 Task: Open a blank worksheet and write heading  Expense ManagerAdd Datesin a column and its values below  '2023-05-01, 2023-05-03, 2023-05-05, 2023-05-10, 2023-05-15, 2023-05-20, 2023-05-25 & 2023-05-31'Add Categories in next column and its values below  Food, Transportation, Utilities, Food, Housing, Entertainment, Utilities & FoodAdd Descriptionsin next column and its values below  Grocery Store, Bus Fare, Internet Bill, Restaurant, Rent, Movie Tickets, Electricity Bill & Grocery StoreAdd Amountin next column and its values below  $50, $5, $60, $30, $800, $20, $70 & $40Save page Blaze Sales 
Action: Mouse moved to (370, 188)
Screenshot: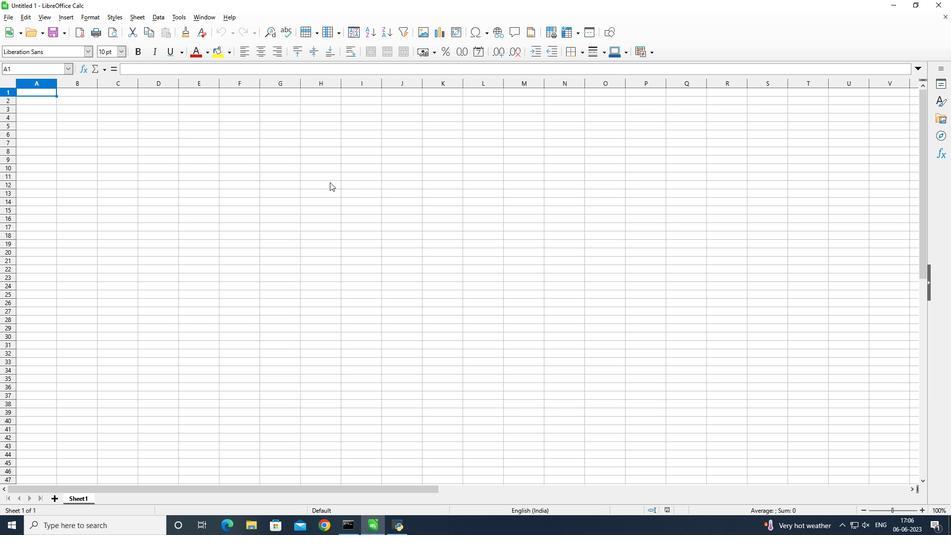 
Action: Key pressed <Key.shift><Key.shift><Key.shift>Expenses<Key.space><Key.shift><Key.shift><Key.shift><Key.shift><Key.shift>Manager<Key.enter><Key.shift><Key.shift><Key.shift><Key.shift><Key.shift><Key.shift>Date<Key.enter>2023-05-01<Key.enter>2023-05-03<Key.enter>2023-05-05<Key.enter>2023-05-10<Key.enter>2023-05-15<Key.enter>2023-05-20<Key.enter>2023-05-25<Key.enter>2023-05-31<Key.enter>
Screenshot: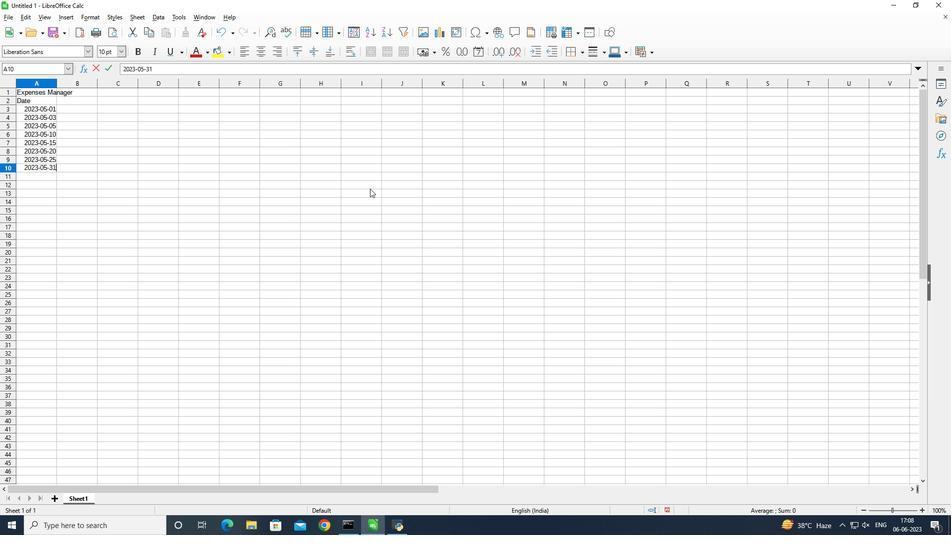 
Action: Mouse moved to (72, 102)
Screenshot: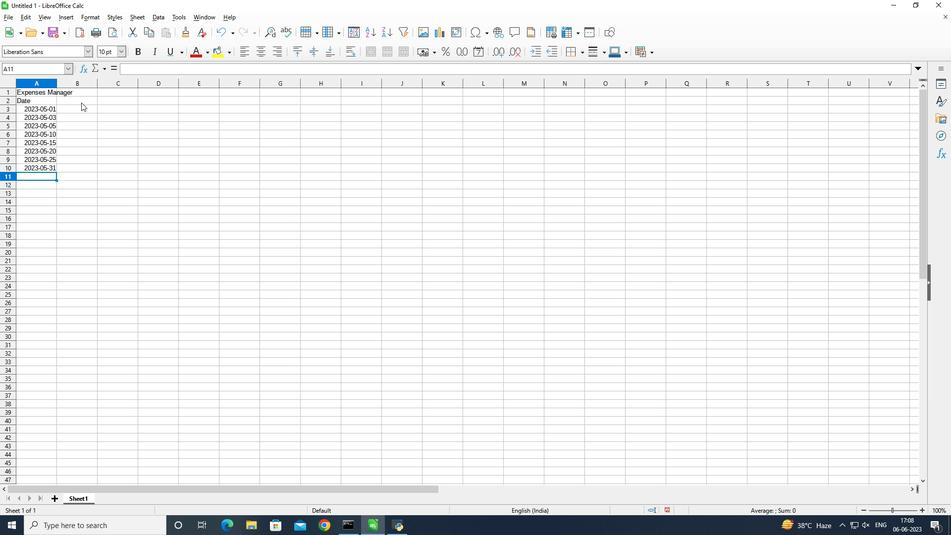 
Action: Mouse pressed left at (72, 102)
Screenshot: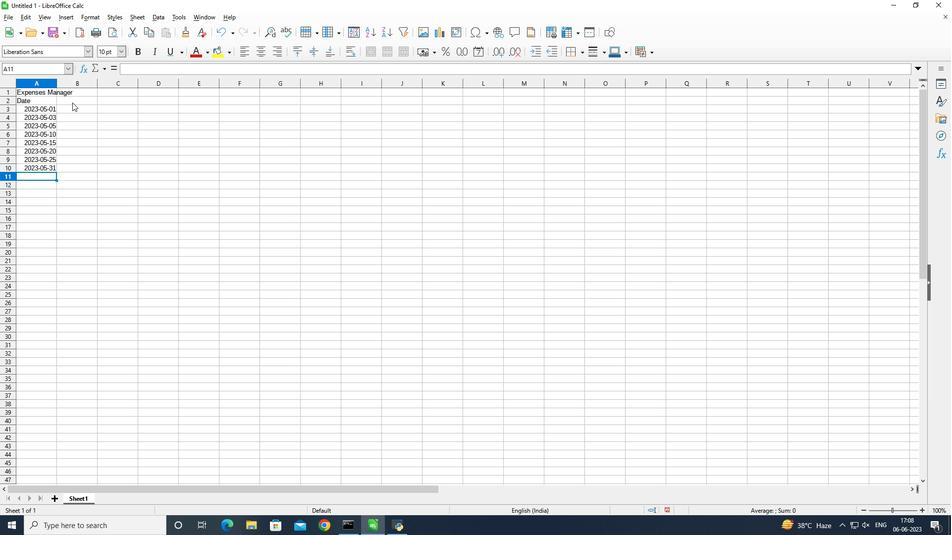 
Action: Mouse moved to (87, 53)
Screenshot: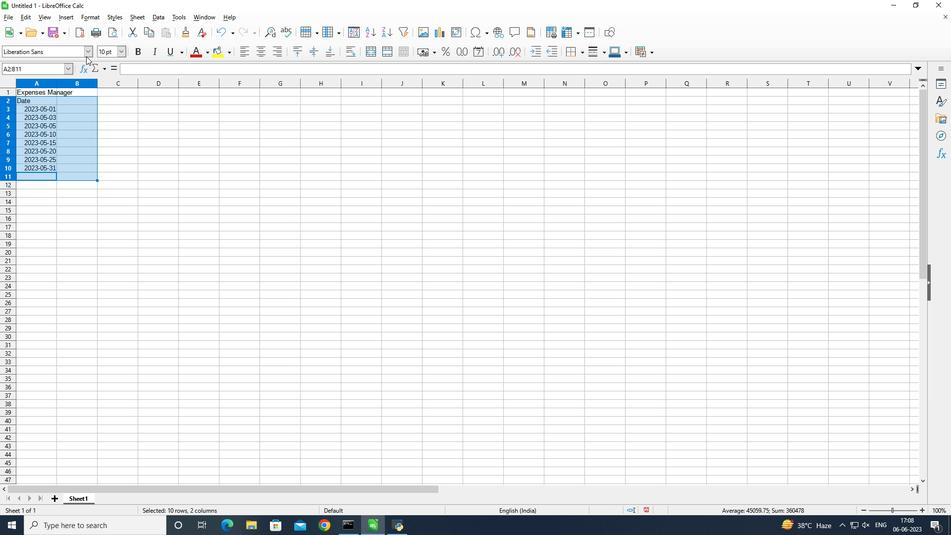 
Action: Mouse pressed left at (87, 53)
Screenshot: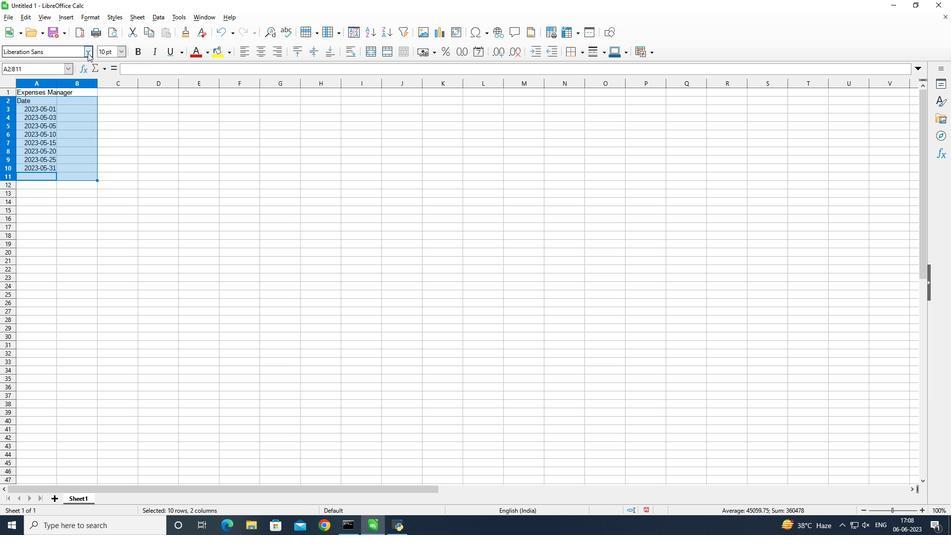 
Action: Mouse moved to (281, 170)
Screenshot: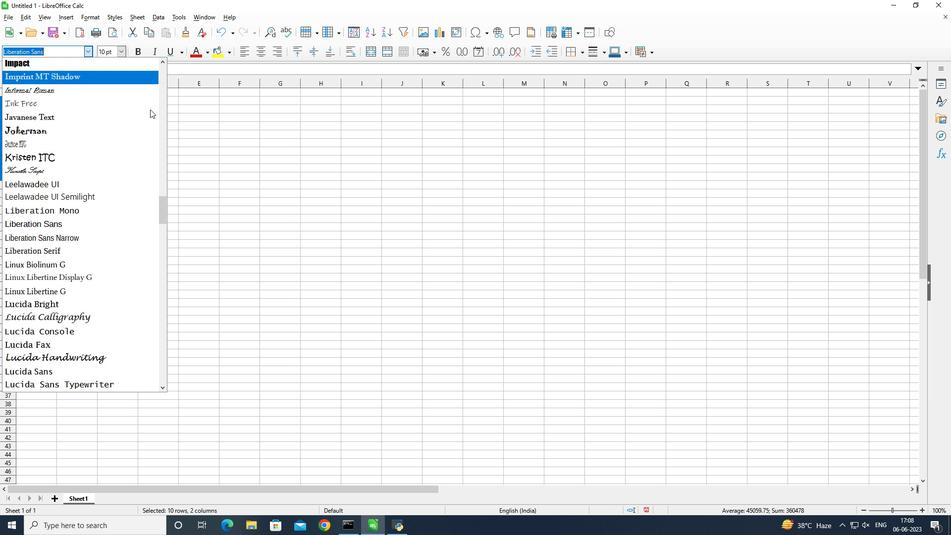 
Action: Mouse pressed left at (281, 170)
Screenshot: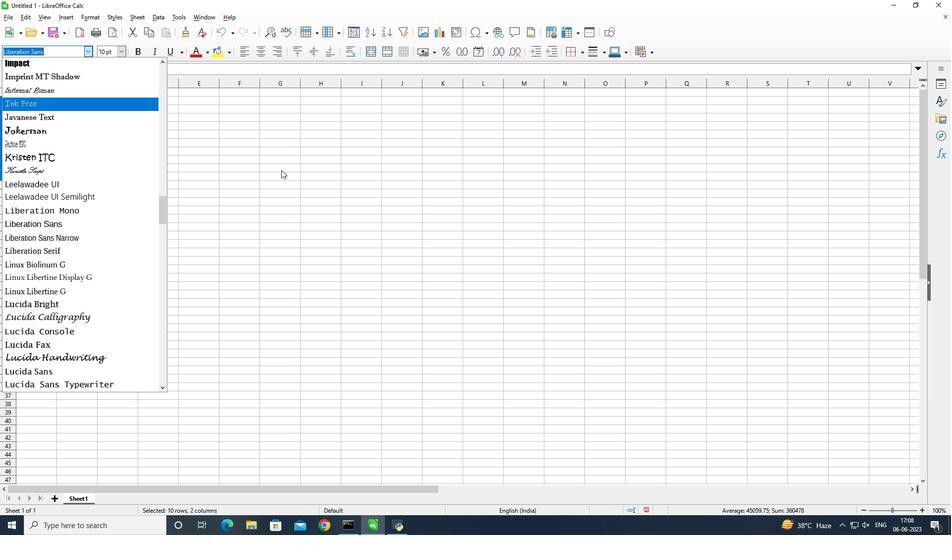 
Action: Mouse moved to (89, 102)
Screenshot: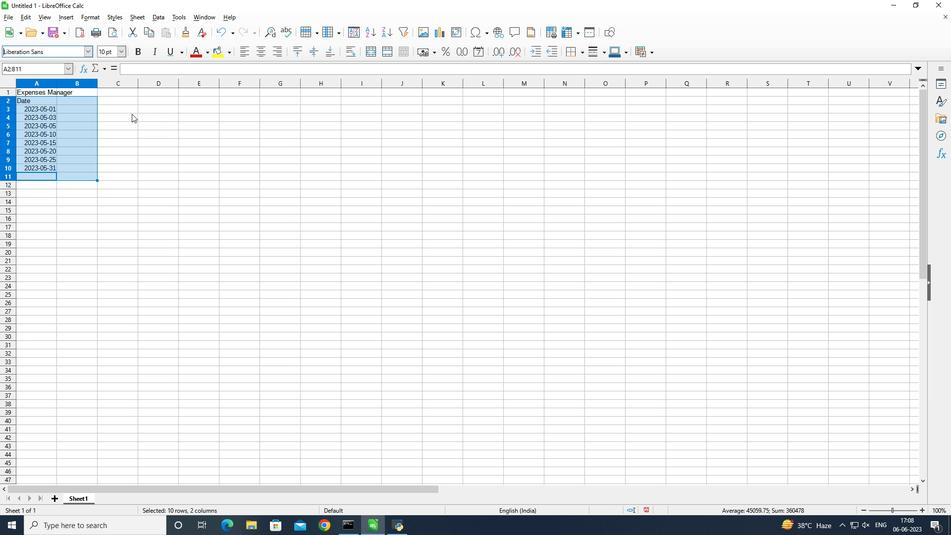 
Action: Mouse pressed left at (89, 102)
Screenshot: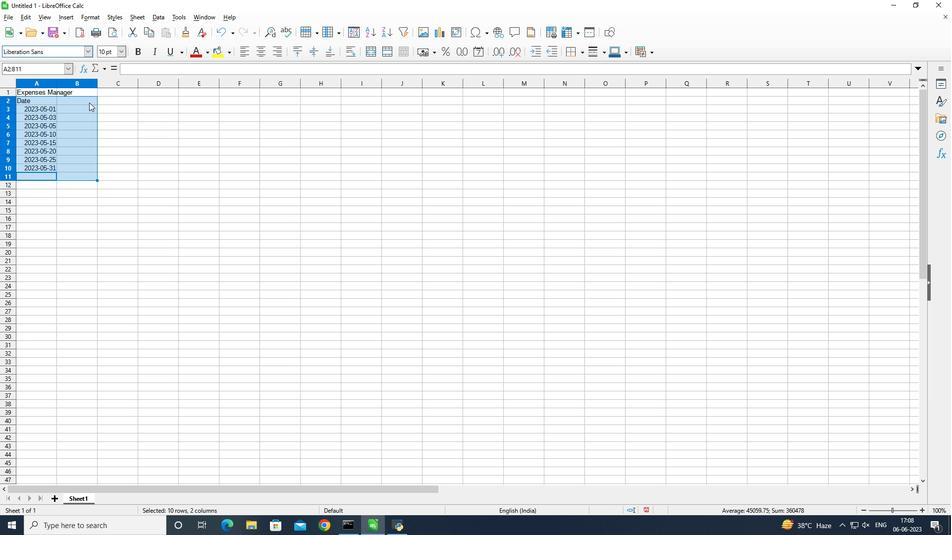 
Action: Mouse moved to (117, 146)
Screenshot: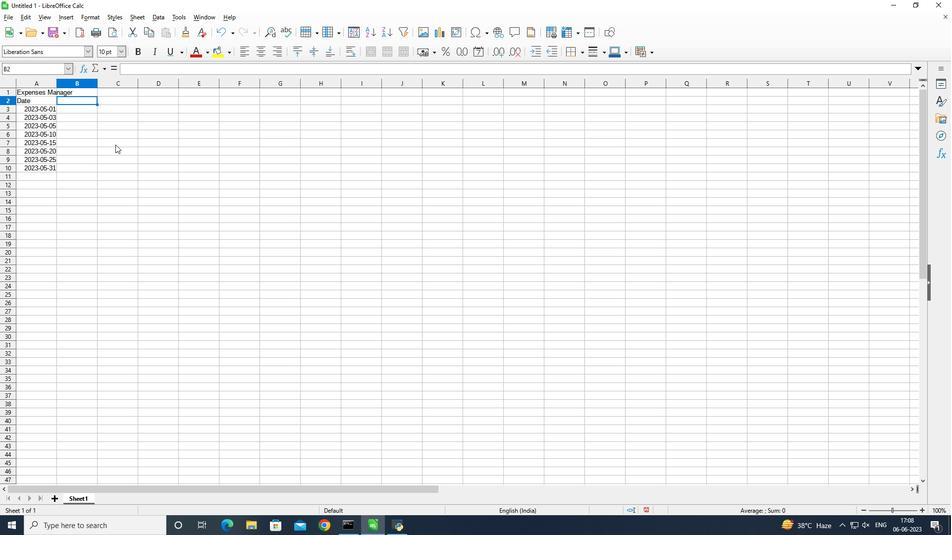 
Action: Key pressed <Key.shift><Key.shift><Key.shift><Key.shift><Key.shift><Key.shift><Key.shift><Key.shift><Key.shift><Key.shift><Key.shift><Key.shift>Categories<Key.enter>
Screenshot: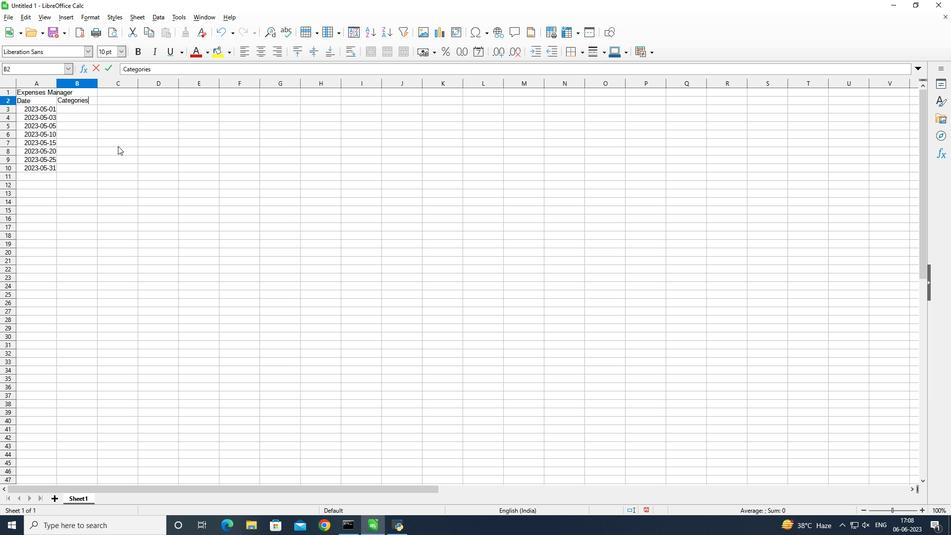 
Action: Mouse moved to (248, 133)
Screenshot: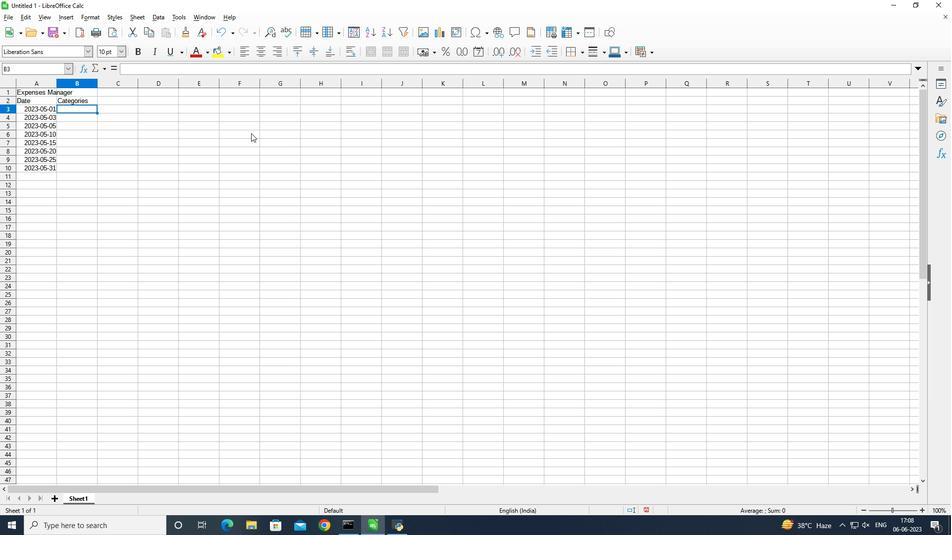 
Action: Key pressed <Key.shift>Food<Key.enter><Key.shift><Key.shift><Key.shift><Key.shift>Transportation<Key.enter><Key.shift_r><Key.shift_r><Key.shift_r><Key.shift_r>Utilities<Key.enter><Key.shift>Food<Key.enter><Key.shift>Housing<Key.enter><Key.shift>Entertainment<Key.enter><Key.shift_r><Key.shift_r><Key.shift_r><Key.shift_r><Key.shift_r><Key.shift_r><Key.shift_r>Utilities<Key.enter><Key.shift>FF<Key.backspace>ood<Key.enter>
Screenshot: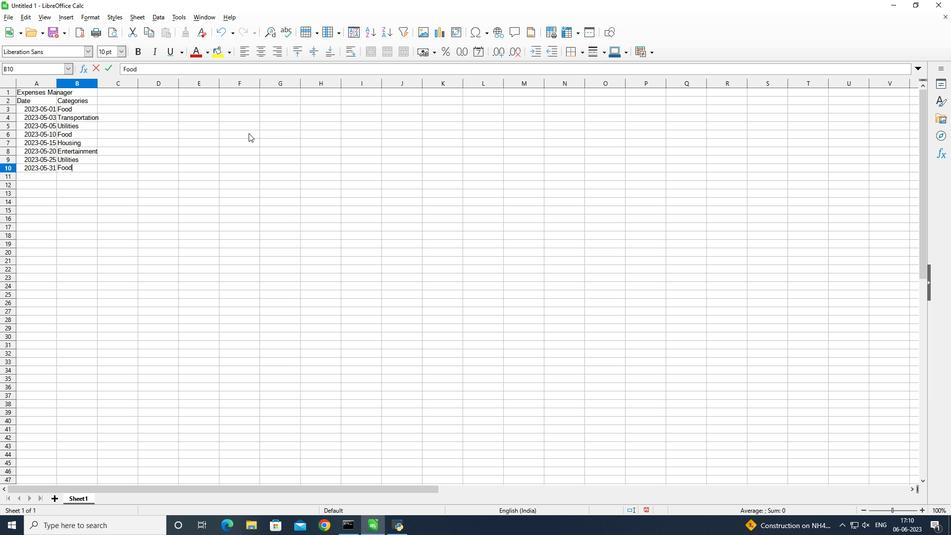 
Action: Mouse moved to (97, 82)
Screenshot: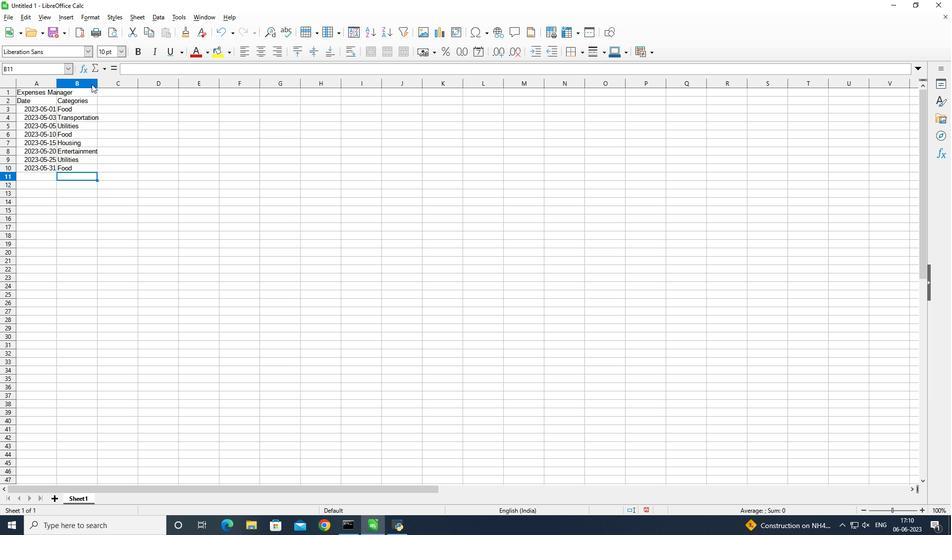 
Action: Mouse pressed left at (97, 82)
Screenshot: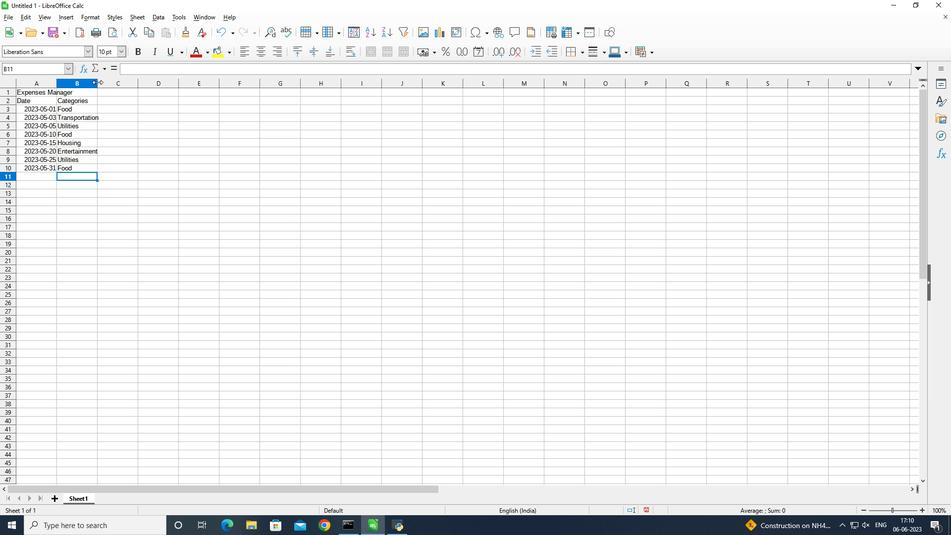 
Action: Mouse pressed left at (97, 82)
Screenshot: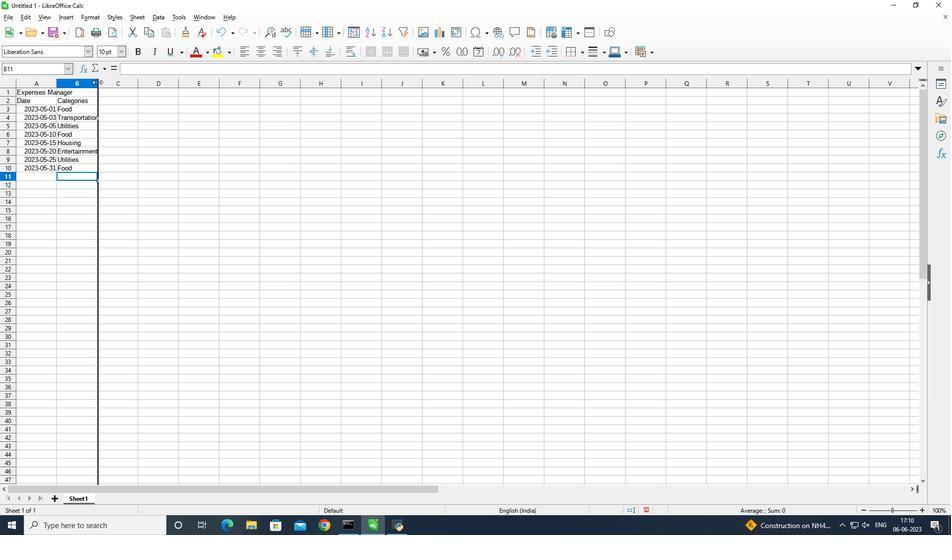 
Action: Mouse moved to (114, 99)
Screenshot: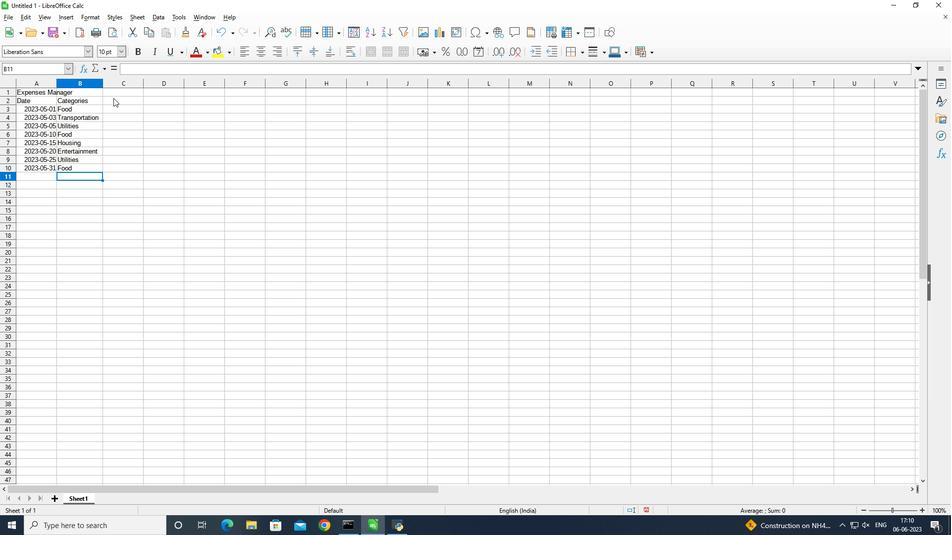 
Action: Mouse pressed left at (114, 99)
Screenshot: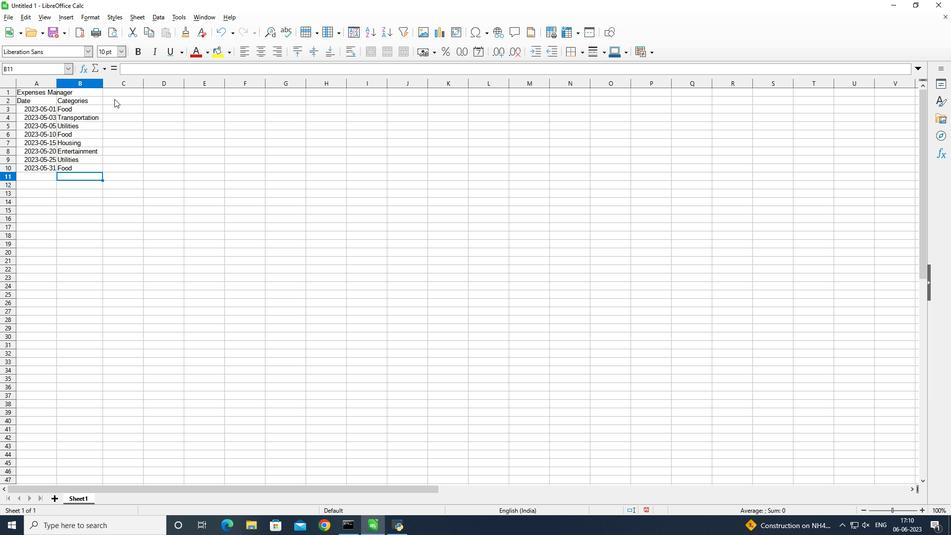 
Action: Mouse moved to (113, 145)
Screenshot: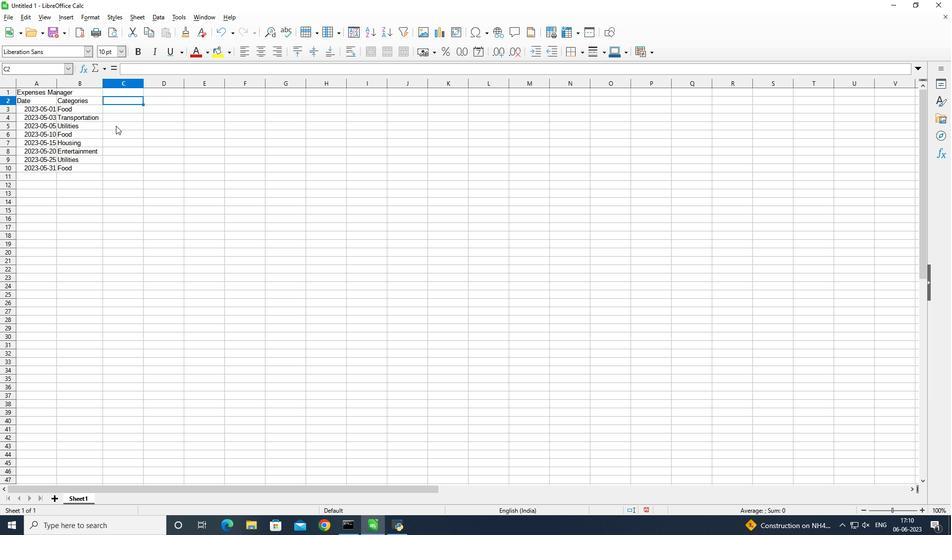 
Action: Key pressed <Key.shift><Key.shift><Key.shift><Key.shift><Key.shift>Description<Key.enter>
Screenshot: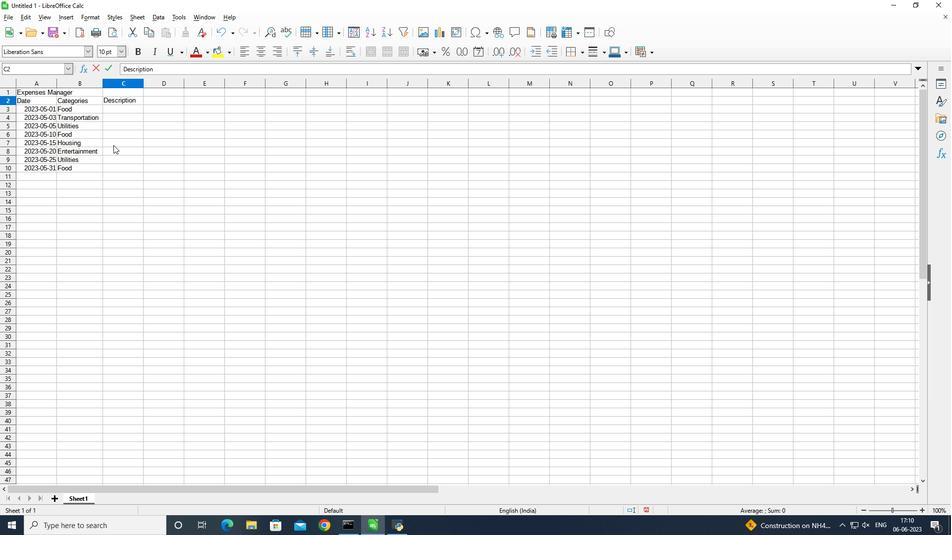 
Action: Mouse moved to (213, 220)
Screenshot: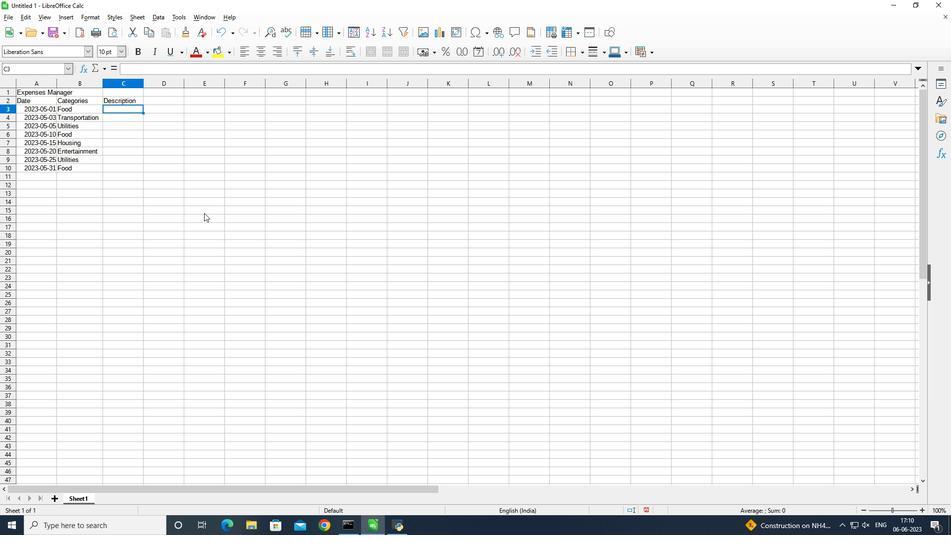 
Action: Key pressed <Key.shift>Grocery<Key.space>
Screenshot: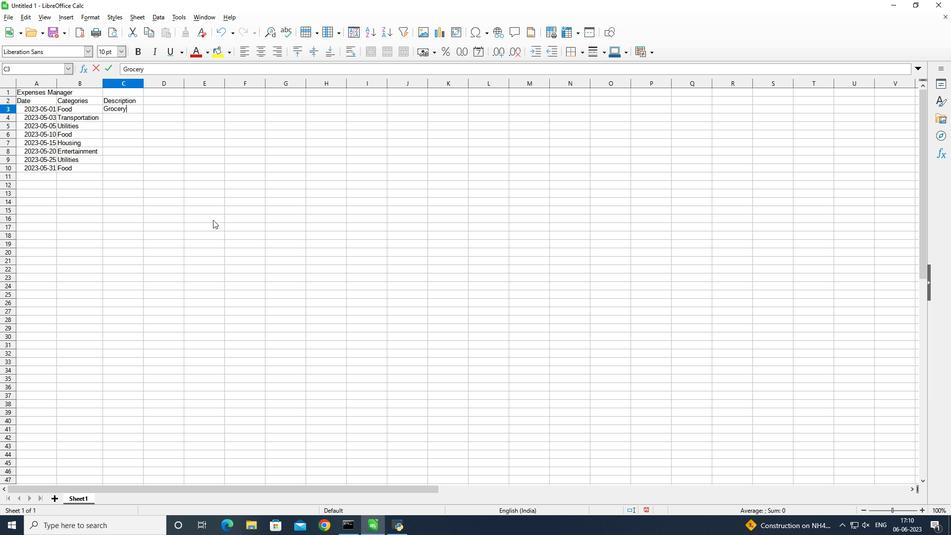 
Action: Mouse moved to (213, 220)
Screenshot: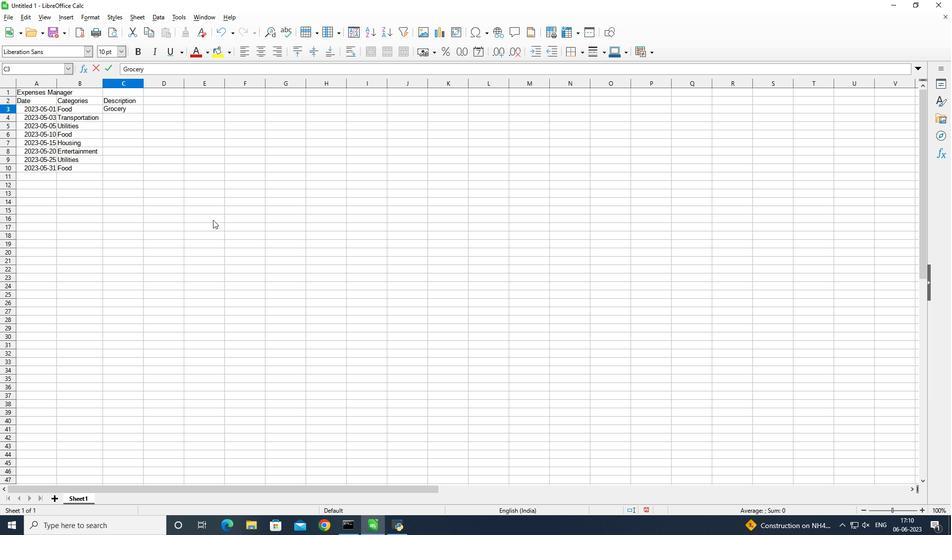 
Action: Key pressed <Key.shift>Store<Key.enter><Key.shift>Bus<Key.space><Key.shift>Fare<Key.enter><Key.shift_r><Key.shift_r><Key.shift_r><Key.shift_r><Key.shift_r><Key.shift_r><Key.shift_r><Key.shift_r><Key.shift_r><Key.shift_r><Key.shift_r>Internet<Key.space><Key.shift>Bill<Key.enter><Key.shift>Restaurant<Key.enter><Key.shift><Key.shift><Key.shift>Rent<Key.enter><Key.shift_r><Key.shift_r><Key.shift_r><Key.shift_r><Key.shift_r><Key.shift_r><Key.shift_r><Key.shift_r><Key.shift_r><Key.shift_r><Key.shift_r><Key.shift_r><Key.shift_r><Key.shift_r><Key.shift_r><Key.shift_r><Key.shift_r><Key.shift_r><Key.shift_r>Movie<Key.space><Key.shift><Key.shift>Tickets<Key.enter><Key.shift><Key.shift><Key.shift><Key.shift><Key.shift><Key.shift><Key.shift><Key.shift><Key.shift><Key.shift><Key.shift><Key.shift><Key.shift><Key.shift><Key.shift>Electricity<Key.space><Key.shift>Bill<Key.enter><Key.shift><Key.shift><Key.shift><Key.shift><Key.shift><Key.shift><Key.shift><Key.shift><Key.shift><Key.shift><Key.shift><Key.shift><Key.shift><Key.shift><Key.shift><Key.shift><Key.shift><Key.shift><Key.shift><Key.shift><Key.shift><Key.shift><Key.shift><Key.shift><Key.shift><Key.shift><Key.shift>Grocery<Key.space><Key.shift>Store<Key.enter>
Screenshot: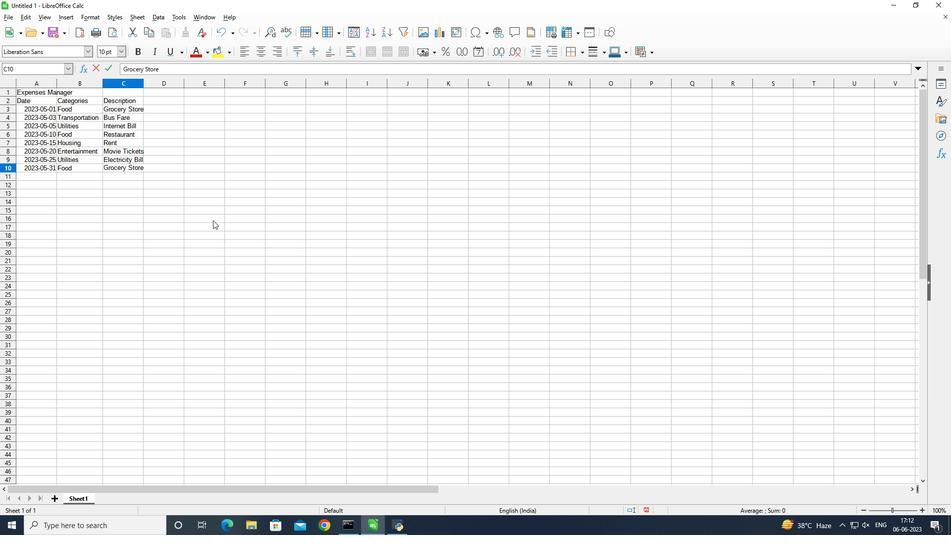
Action: Mouse moved to (143, 86)
Screenshot: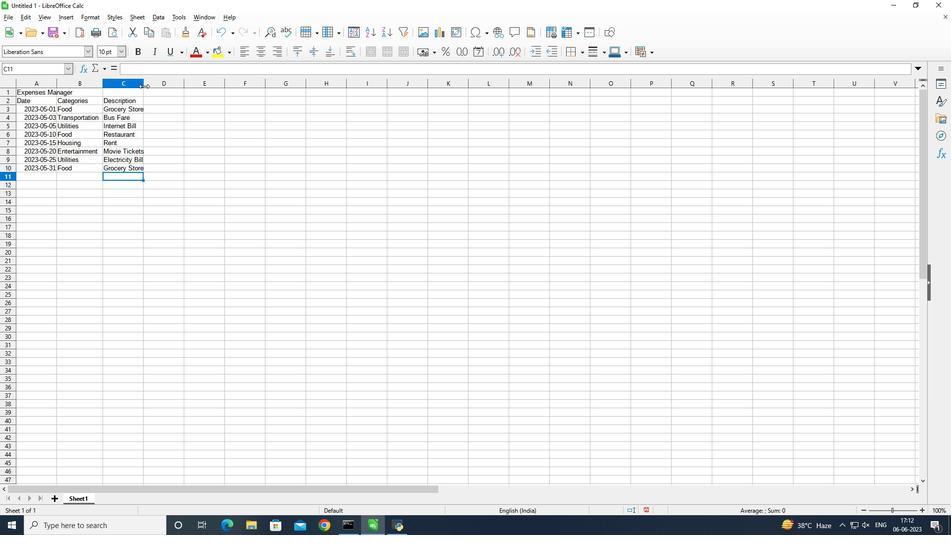 
Action: Mouse pressed left at (143, 86)
Screenshot: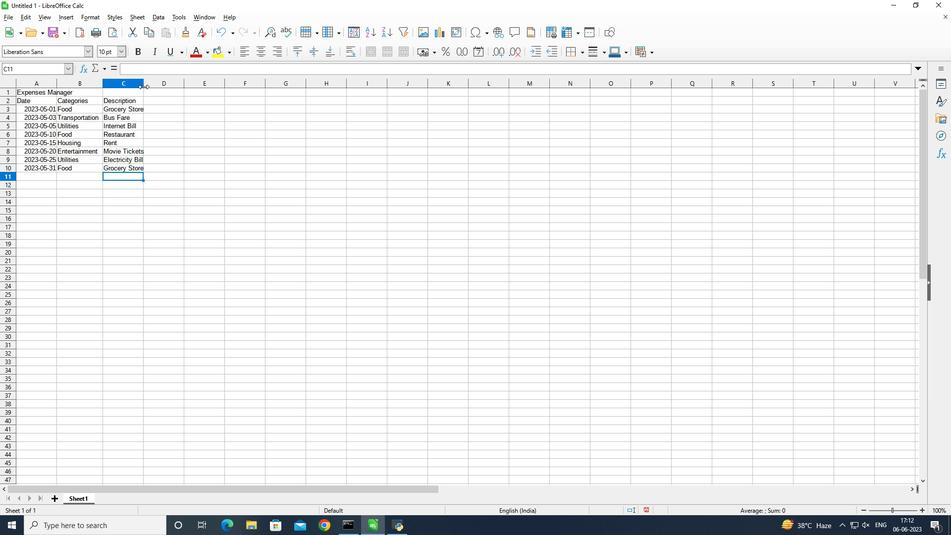 
Action: Mouse pressed left at (143, 86)
Screenshot: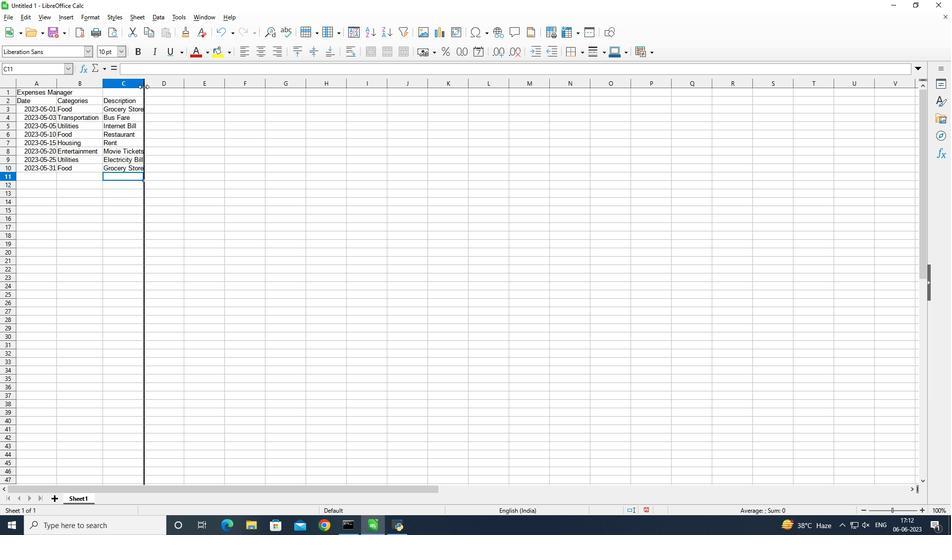 
Action: Mouse moved to (152, 97)
Screenshot: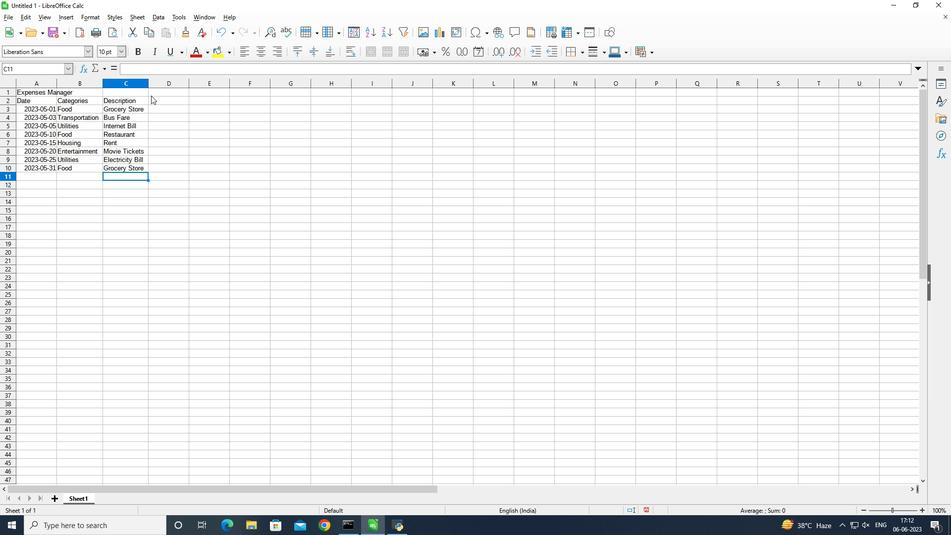 
Action: Mouse pressed left at (152, 97)
Screenshot: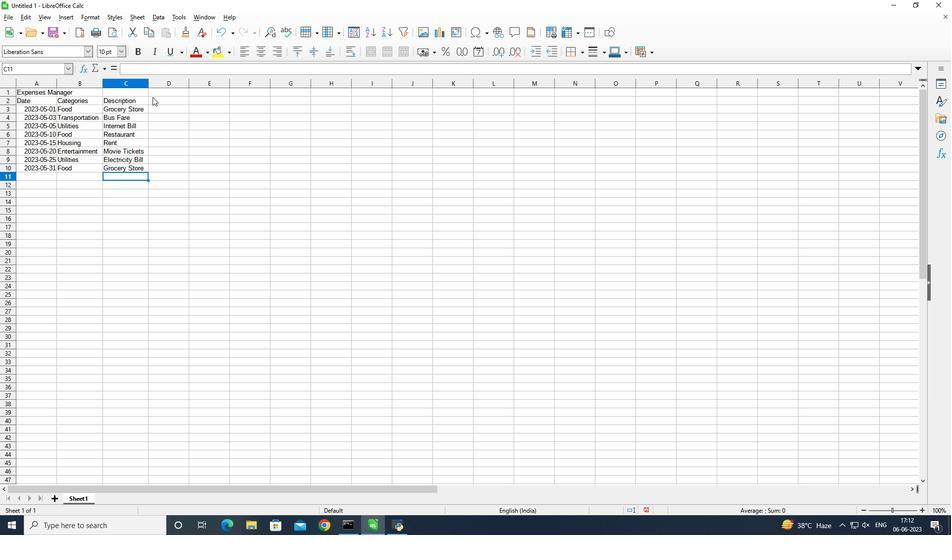 
Action: Mouse moved to (208, 242)
Screenshot: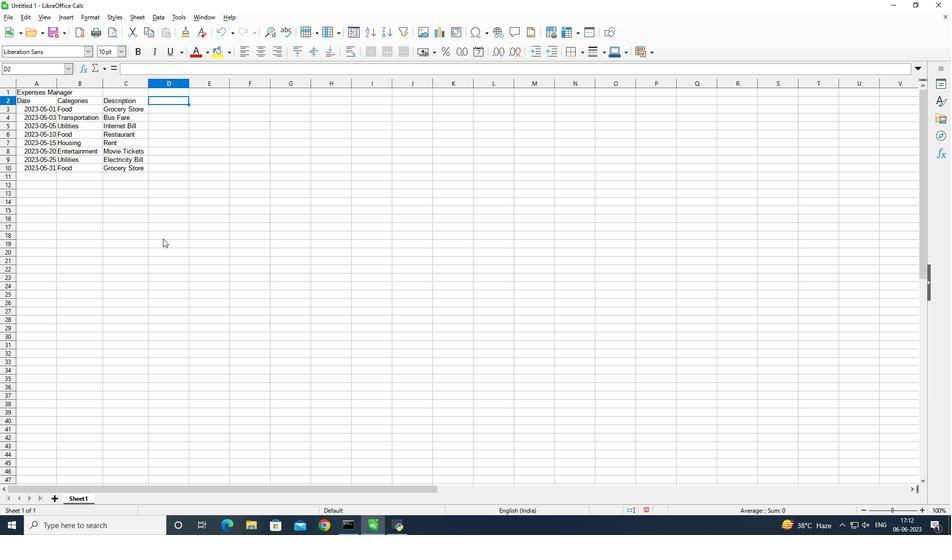 
Action: Key pressed <Key.shift>
Screenshot: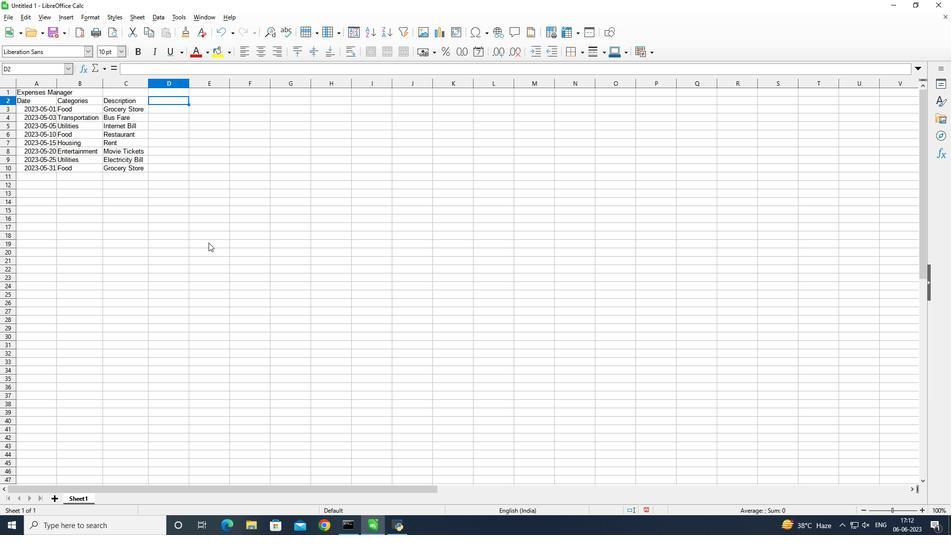 
Action: Mouse moved to (201, 242)
Screenshot: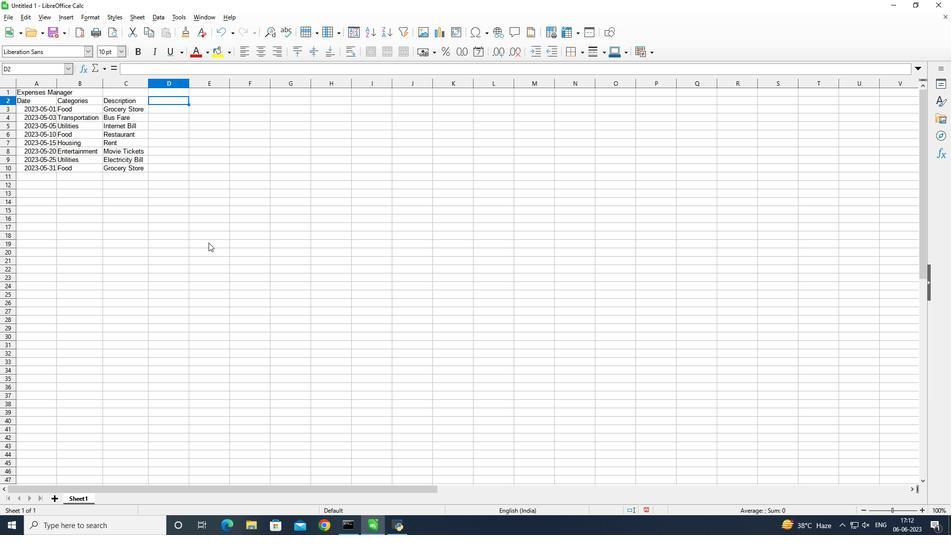 
Action: Key pressed <Key.shift><Key.shift><Key.shift><Key.shift><Key.shift><Key.shift><Key.shift><Key.shift><Key.shift><Key.shift><Key.shift><Key.shift><Key.shift><Key.shift><Key.shift>Amount<Key.enter><Key.shift><Key.shift><Key.shift><Key.shift><Key.shift><Key.shift><Key.shift><Key.shift><Key.shift><Key.shift><Key.shift><Key.shift><Key.shift>$
Screenshot: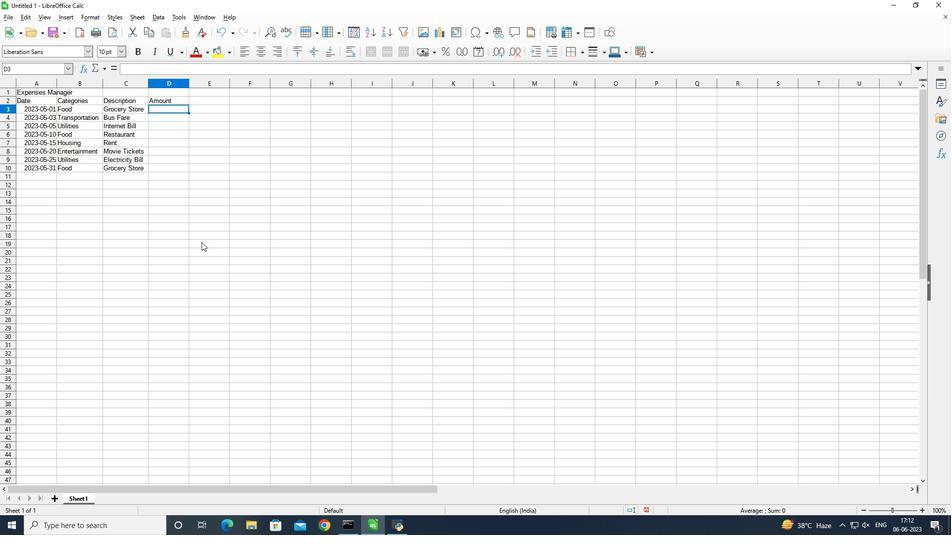 
Action: Mouse moved to (382, 205)
Screenshot: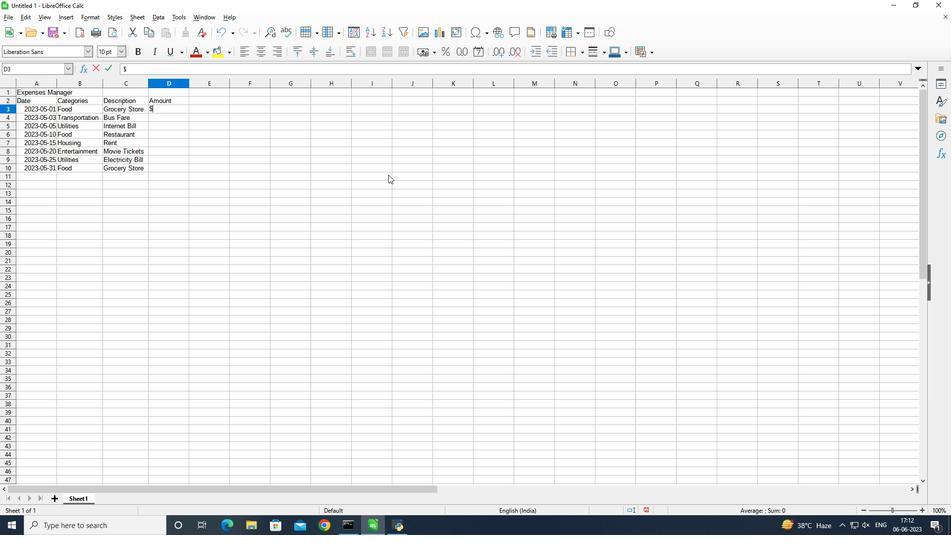 
Action: Key pressed 50<Key.enter><Key.shift><Key.shift><Key.shift><Key.shift>$5<Key.enter><Key.up><Key.shift>$5<Key.backspace><Key.enter><Key.shift><Key.shift><Key.shift><Key.shift><Key.shift>$60<Key.enter><Key.shift><Key.shift><Key.shift><Key.shift>$30<Key.enter><Key.shift><Key.shift><Key.shift><Key.shift><Key.shift><Key.shift><Key.shift><Key.shift><Key.shift><Key.shift><Key.shift><Key.shift><Key.shift><Key.shift><Key.shift><Key.shift><Key.shift><Key.shift>$800<Key.enter><Key.shift><Key.shift><Key.shift><Key.shift><Key.shift><Key.shift><Key.shift><Key.shift><Key.shift><Key.shift><Key.shift><Key.shift><Key.shift><Key.shift><Key.shift><Key.shift><Key.shift>$20<Key.enter><Key.shift><Key.shift><Key.shift><Key.shift><Key.shift><Key.shift><Key.shift><Key.shift><Key.shift><Key.shift><Key.shift><Key.shift><Key.shift><Key.shift><Key.shift><Key.shift><Key.shift><Key.shift><Key.shift><Key.shift>$70<Key.enter><Key.shift><Key.shift><Key.shift>$40<Key.enter>
Screenshot: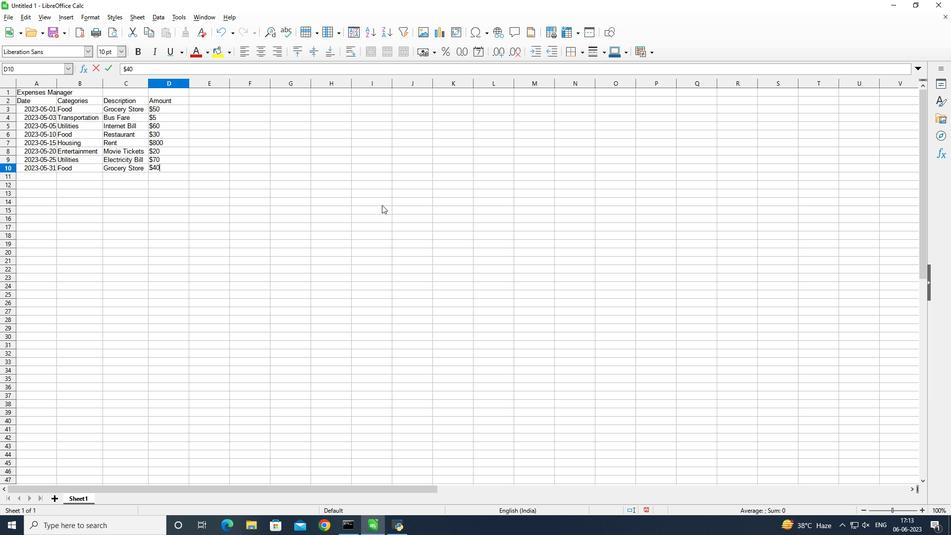 
Action: Mouse moved to (166, 165)
Screenshot: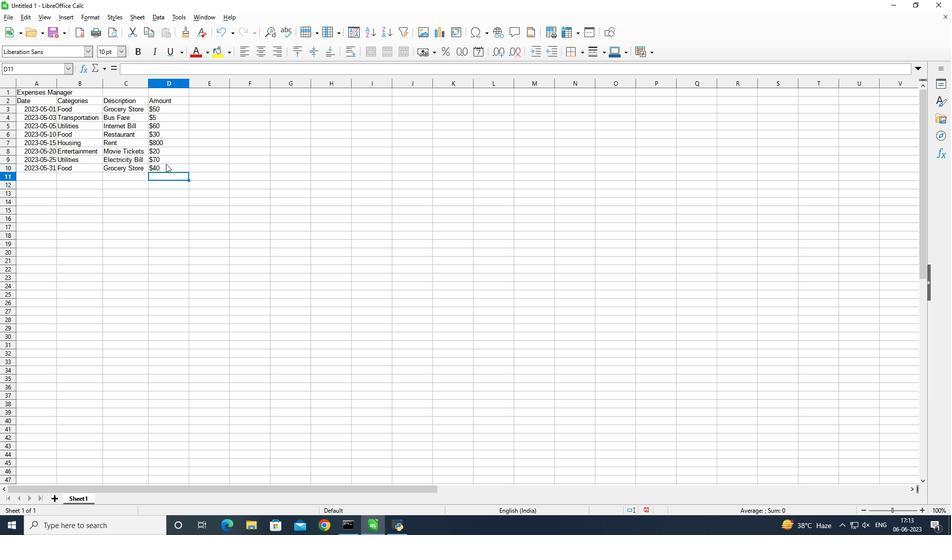 
Action: Mouse pressed left at (166, 165)
Screenshot: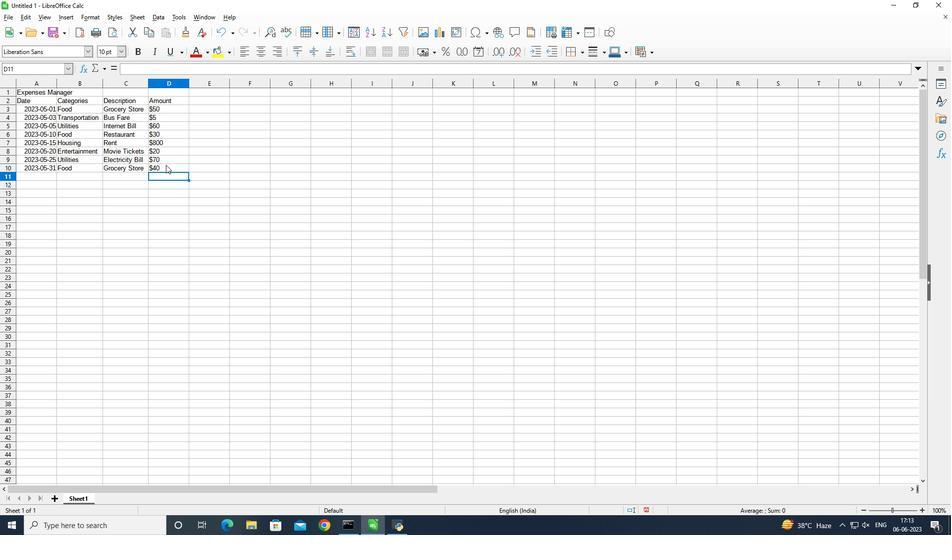 
Action: Mouse moved to (14, 16)
Screenshot: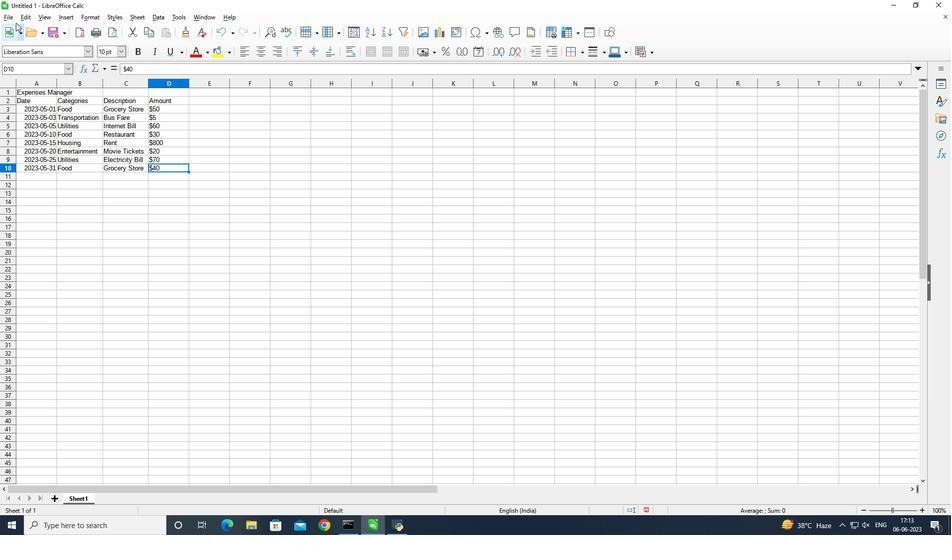 
Action: Mouse pressed left at (14, 16)
Screenshot: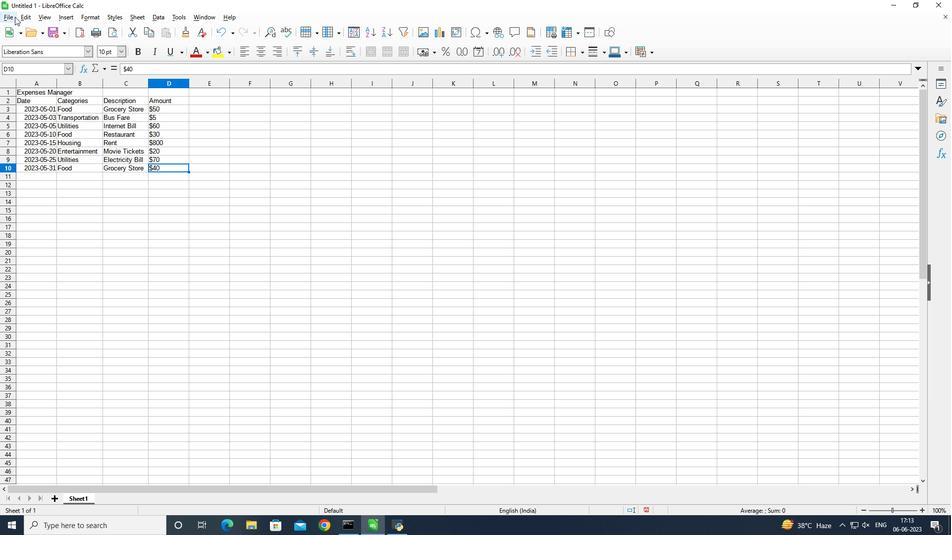
Action: Mouse moved to (49, 142)
Screenshot: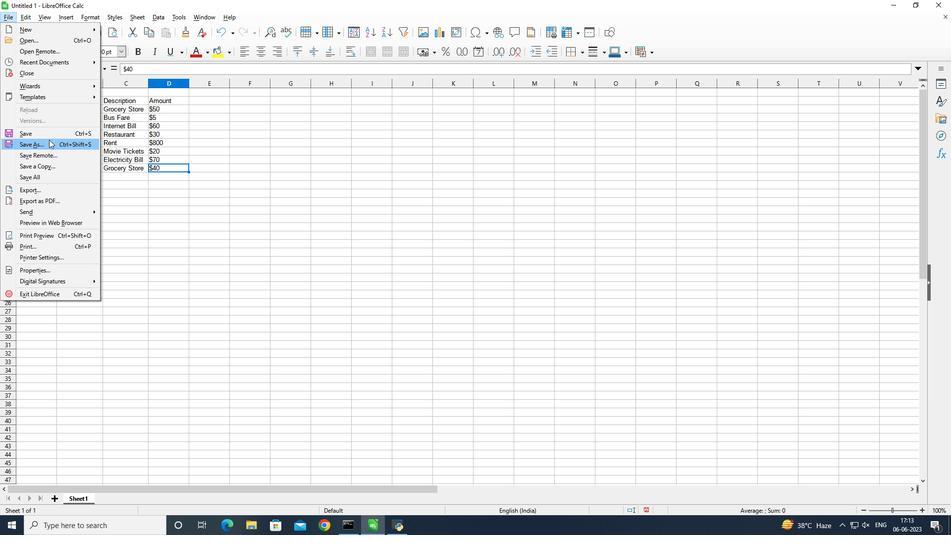 
Action: Mouse pressed left at (49, 142)
Screenshot: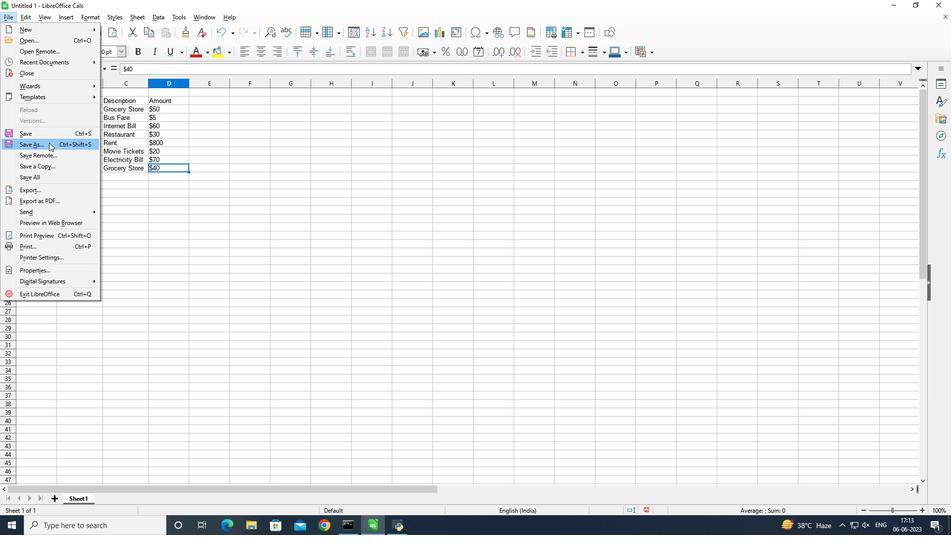 
Action: Mouse moved to (252, 279)
Screenshot: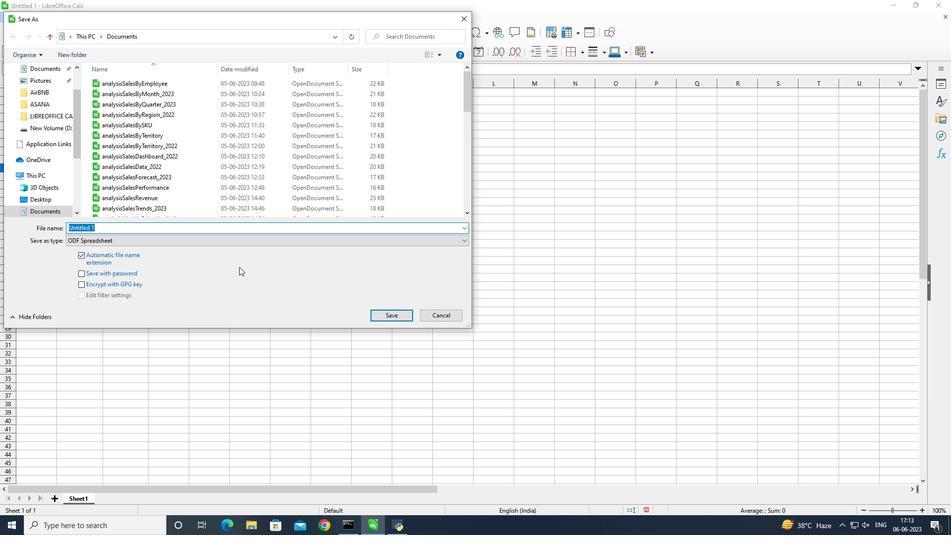 
Action: Key pressed <Key.shift>Blaze<Key.space><Key.shift><Key.shift><Key.shift><Key.shift><Key.shift><Key.shift><Key.shift>Sales<Key.enter>
Screenshot: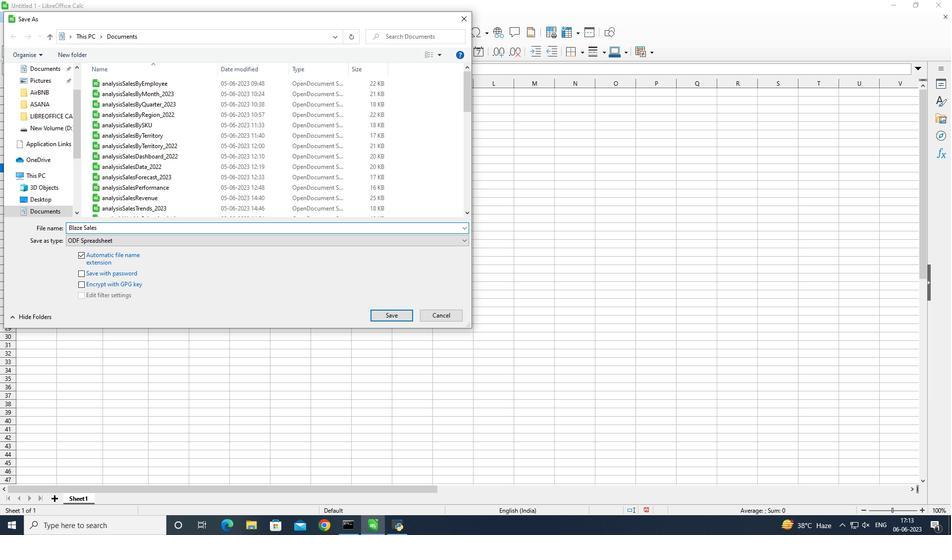 
Action: Mouse moved to (159, 168)
Screenshot: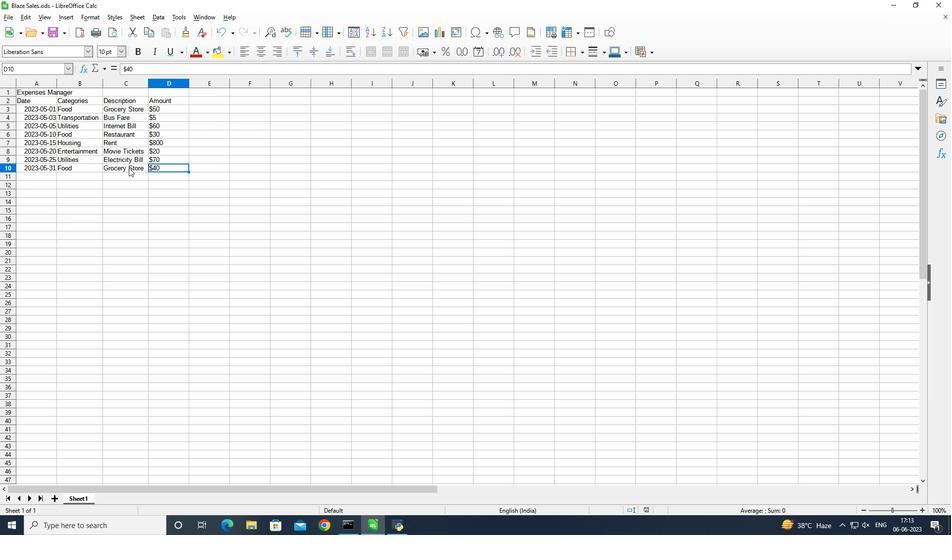 
